 Task: Change the subtitle font size to Larger.
Action: Mouse moved to (126, 17)
Screenshot: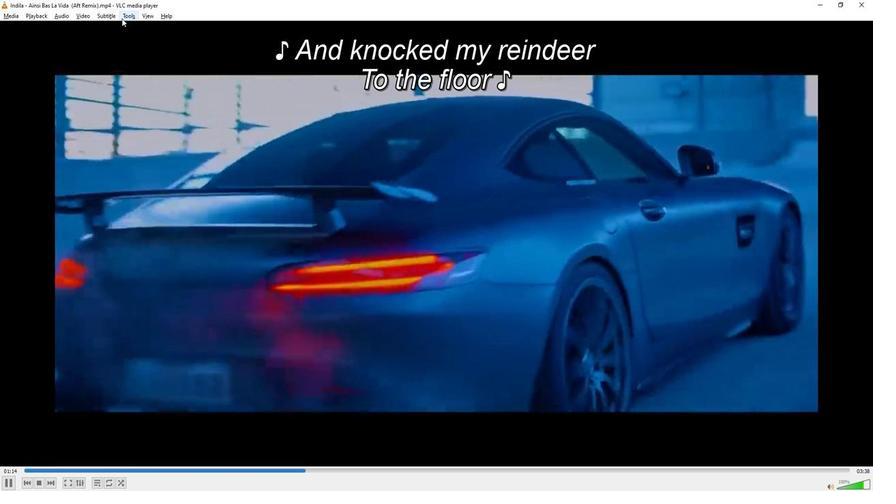 
Action: Mouse pressed left at (126, 17)
Screenshot: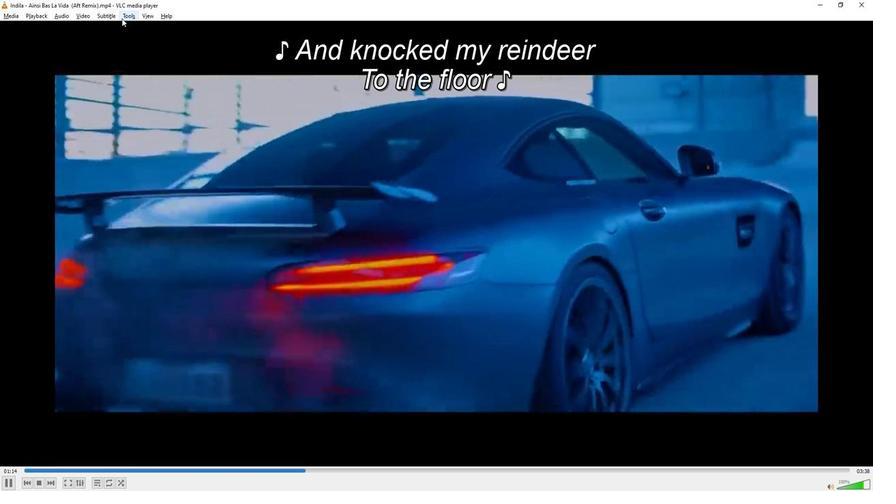 
Action: Mouse moved to (150, 124)
Screenshot: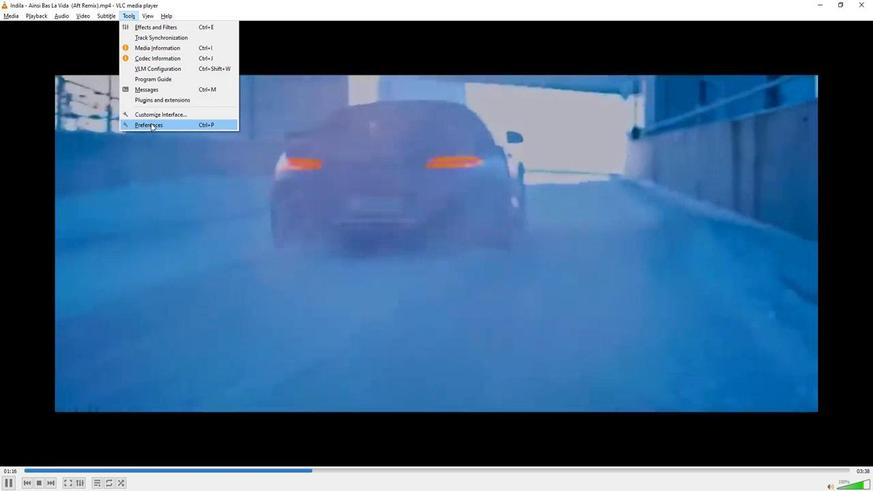 
Action: Mouse pressed left at (150, 124)
Screenshot: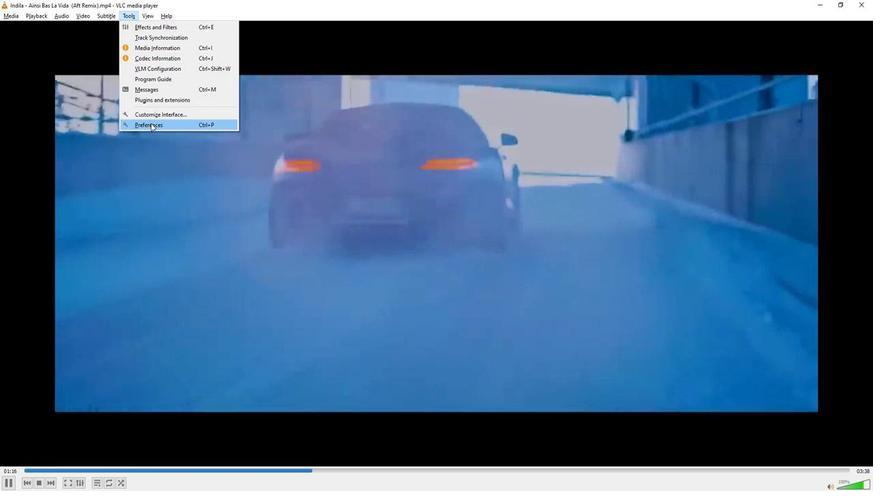 
Action: Mouse moved to (200, 126)
Screenshot: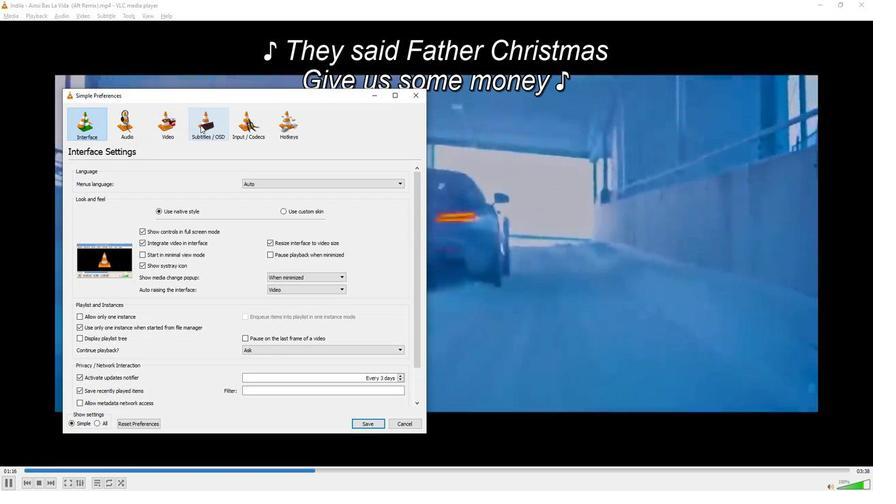 
Action: Mouse pressed left at (200, 126)
Screenshot: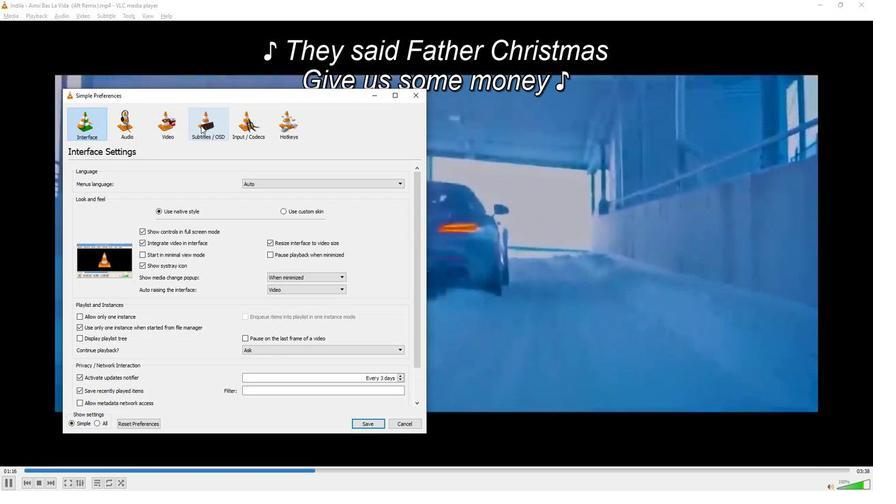 
Action: Mouse moved to (213, 304)
Screenshot: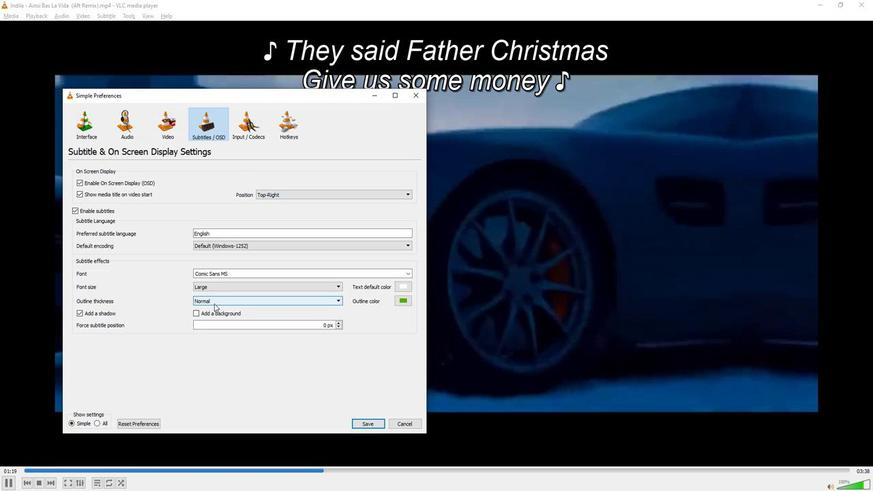
Action: Mouse pressed left at (213, 304)
Screenshot: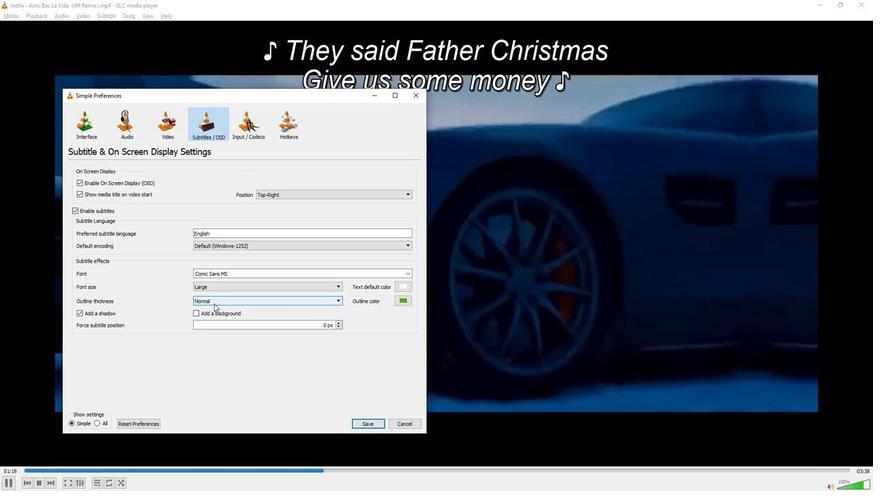 
Action: Mouse moved to (218, 288)
Screenshot: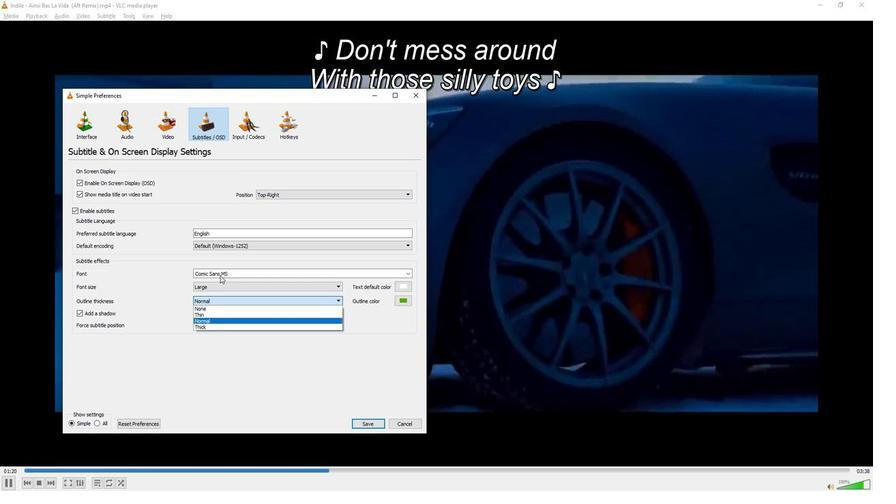 
Action: Mouse pressed left at (218, 288)
Screenshot: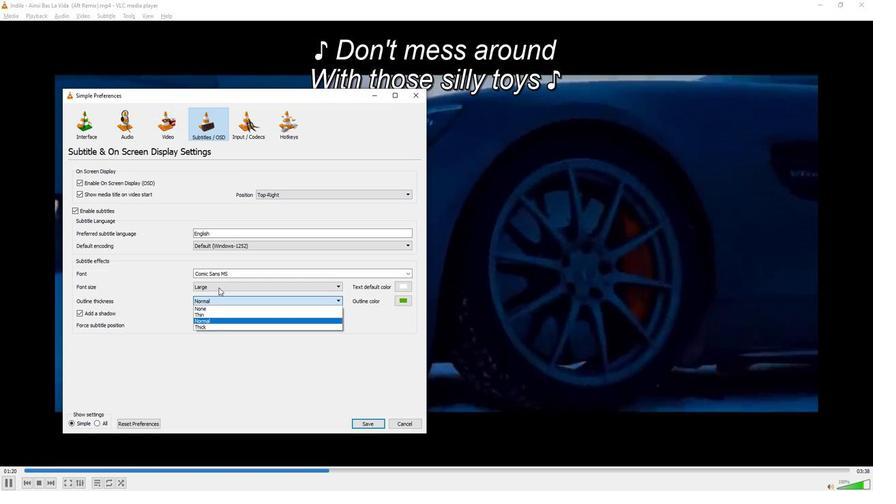 
Action: Mouse moved to (204, 324)
Screenshot: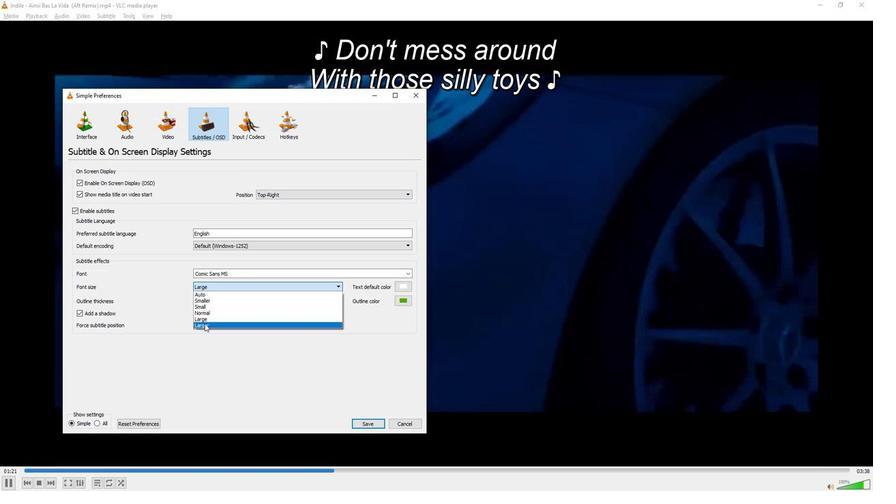 
Action: Mouse pressed left at (204, 324)
Screenshot: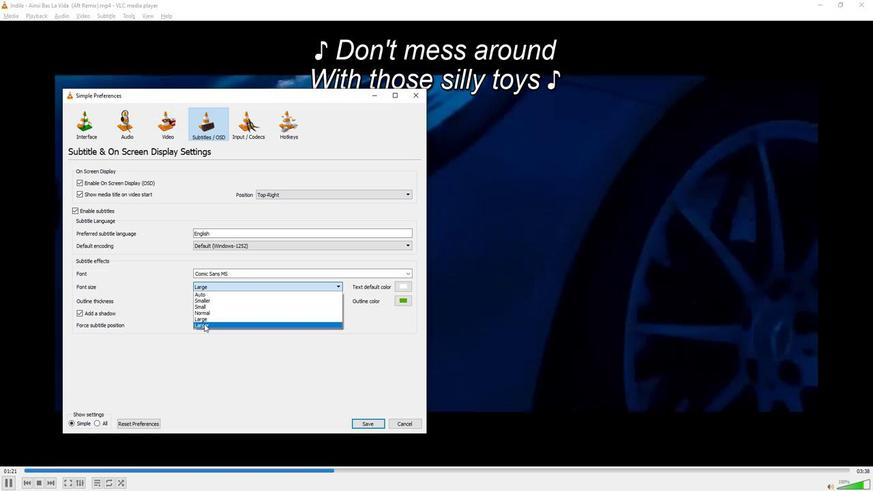 
Action: Mouse moved to (369, 420)
Screenshot: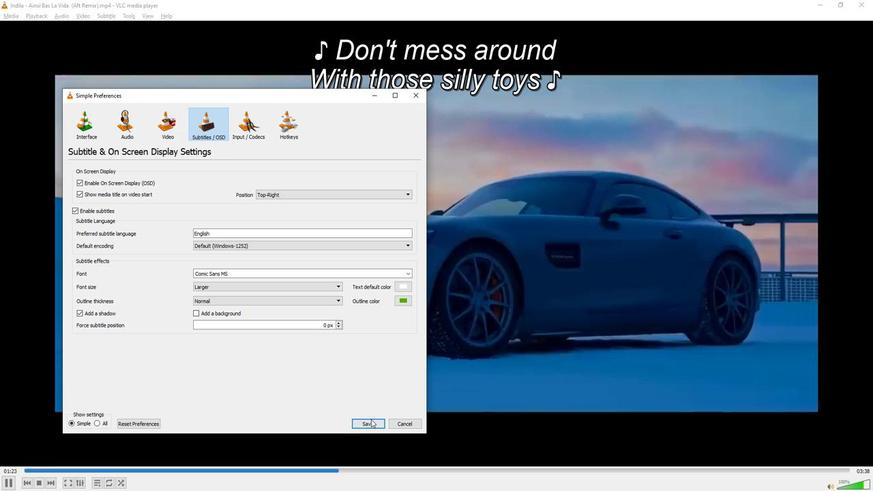 
Action: Mouse pressed left at (369, 420)
Screenshot: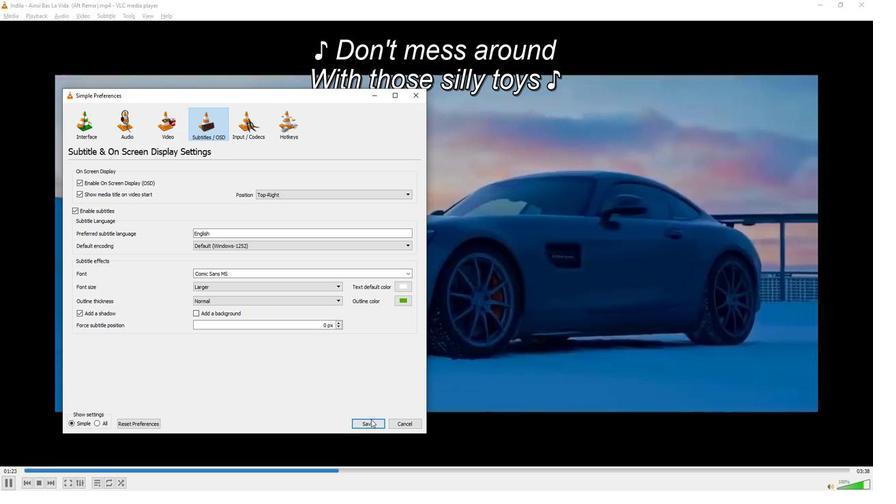 
Action: Mouse moved to (369, 414)
Screenshot: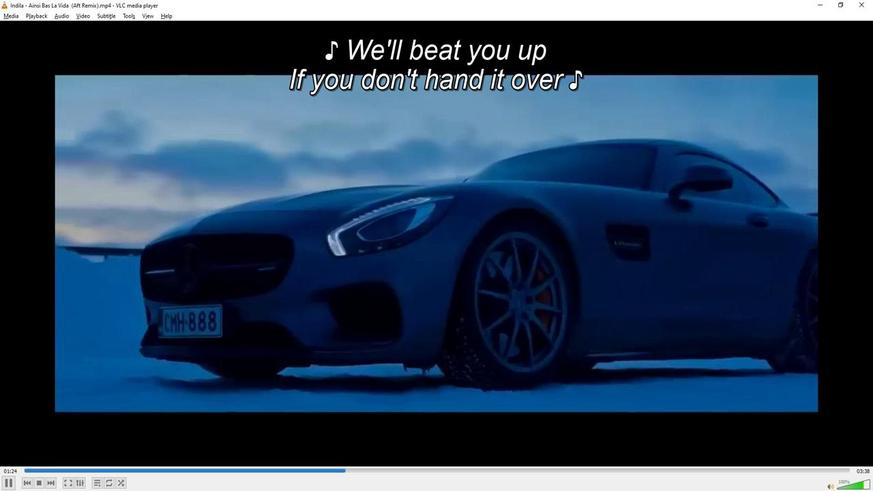 
